 Task: Add the task  Implement a new cloud-based knowledge management system for a company to the section Feature Gating Sprint in the project AvidTech and add a Due Date to the respective task as 2023/11/03
Action: Mouse moved to (659, 324)
Screenshot: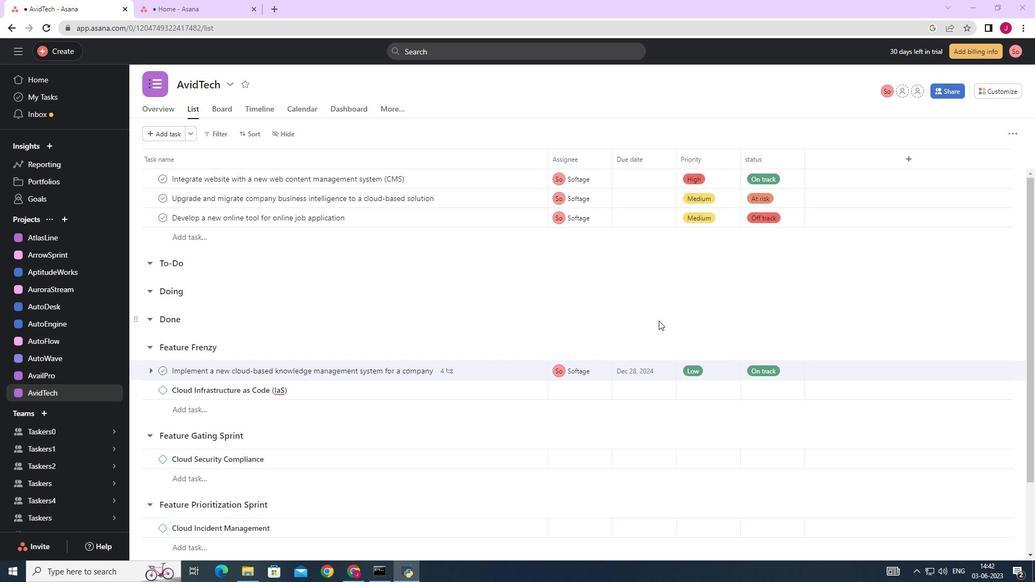 
Action: Mouse scrolled (659, 323) with delta (0, 0)
Screenshot: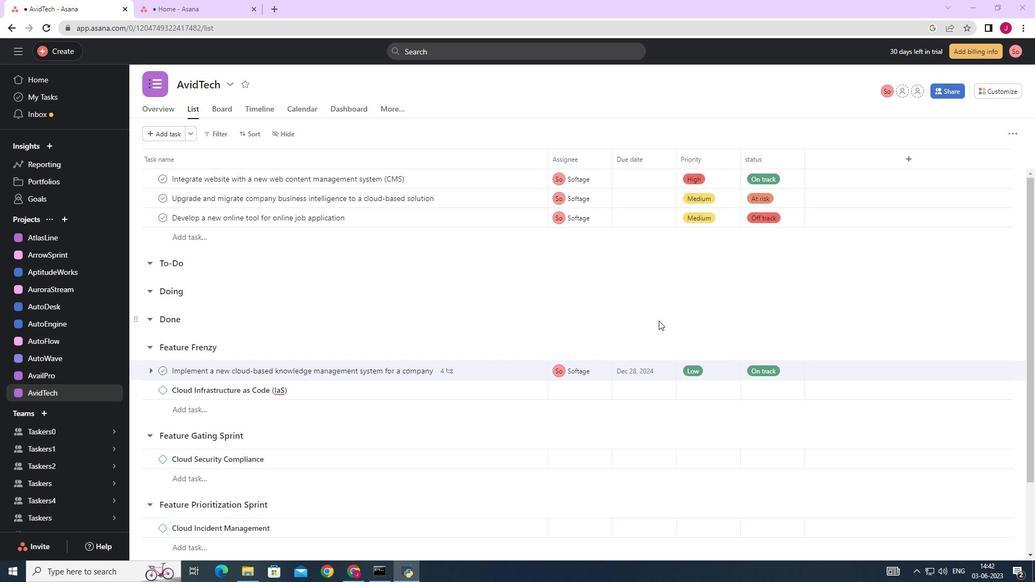 
Action: Mouse moved to (659, 324)
Screenshot: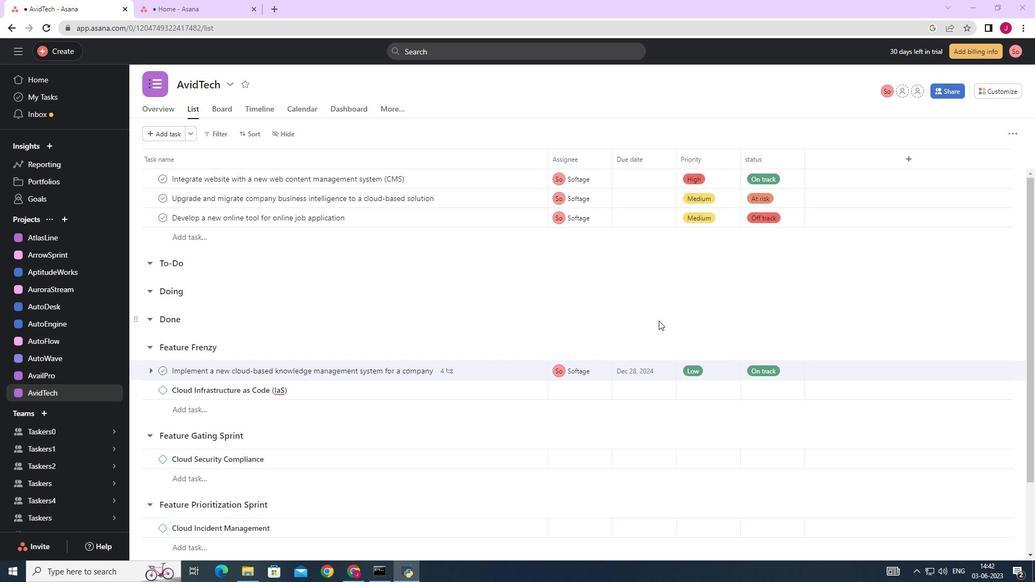 
Action: Mouse scrolled (659, 324) with delta (0, 0)
Screenshot: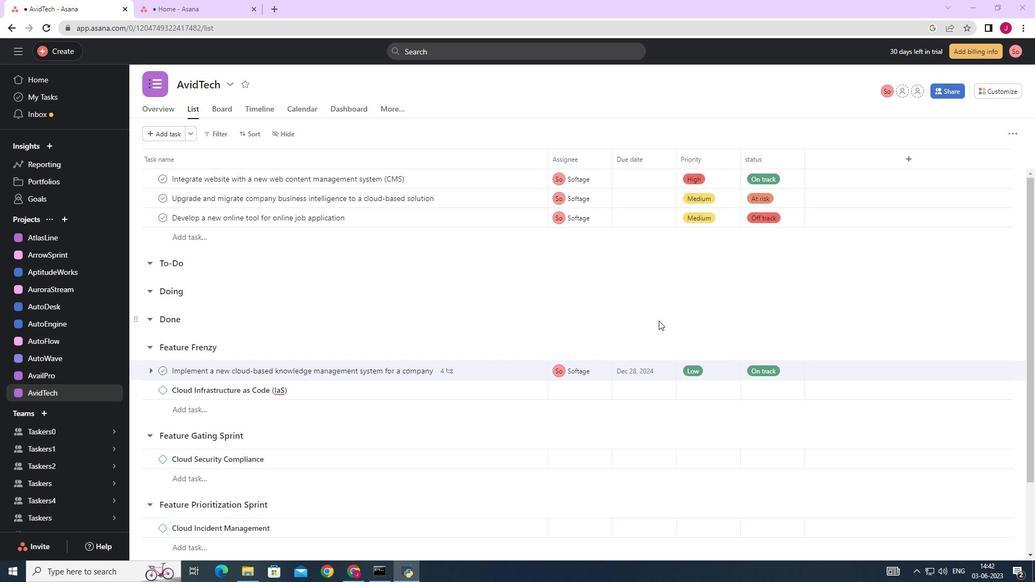 
Action: Mouse moved to (659, 325)
Screenshot: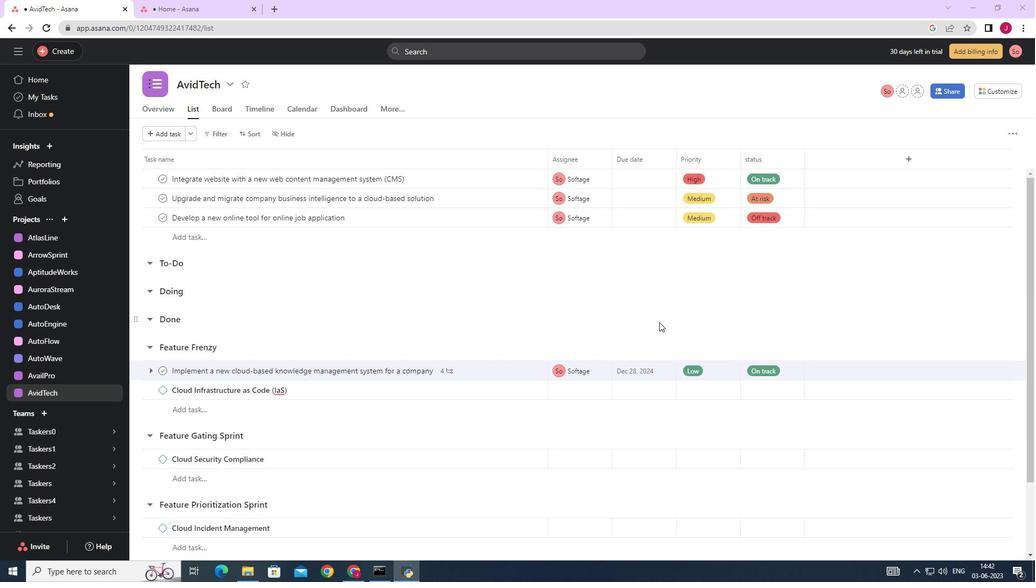 
Action: Mouse scrolled (659, 324) with delta (0, 0)
Screenshot: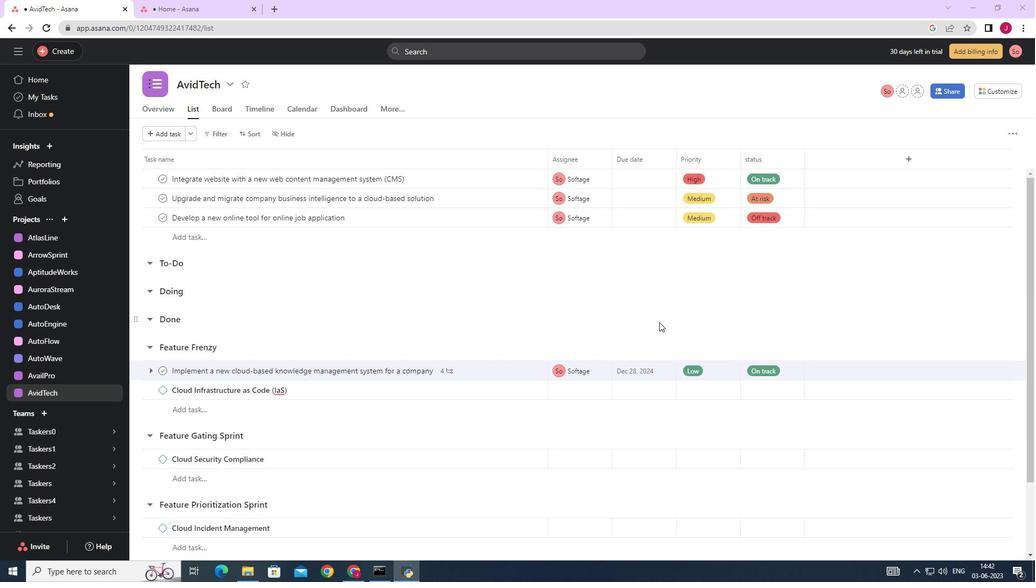 
Action: Mouse scrolled (659, 324) with delta (0, 0)
Screenshot: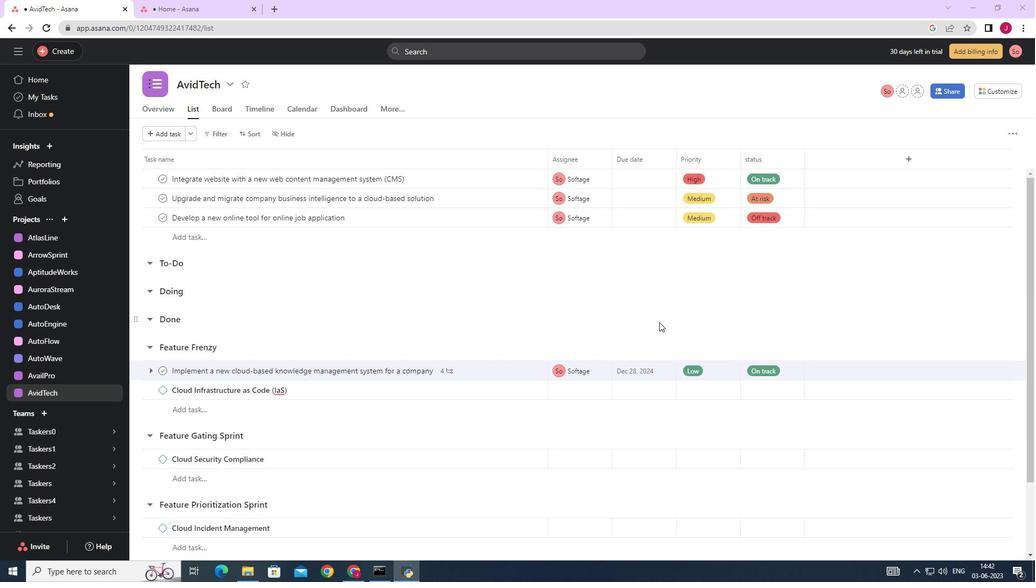 
Action: Mouse moved to (661, 324)
Screenshot: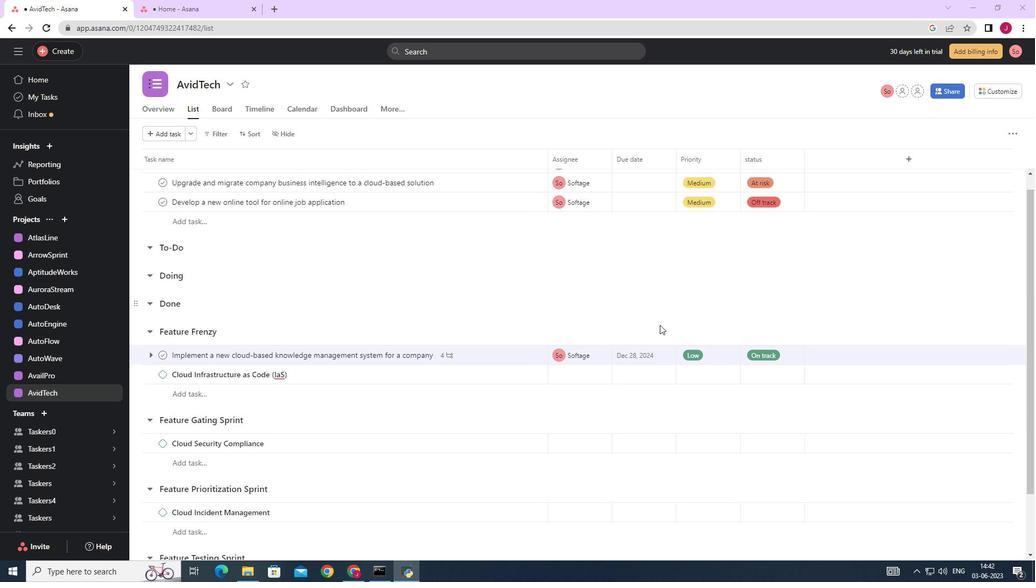 
Action: Mouse scrolled (661, 325) with delta (0, 0)
Screenshot: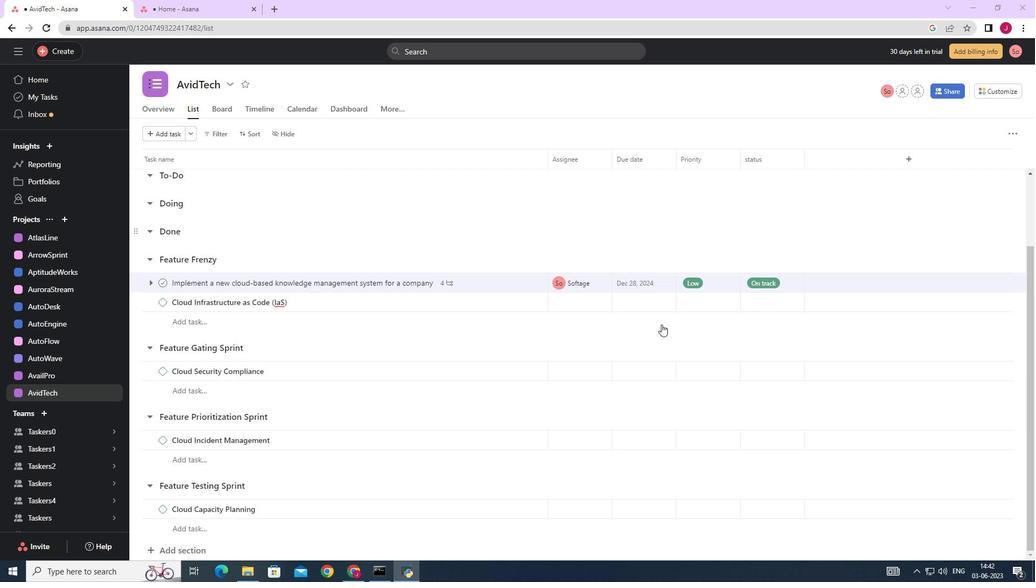 
Action: Mouse scrolled (661, 325) with delta (0, 0)
Screenshot: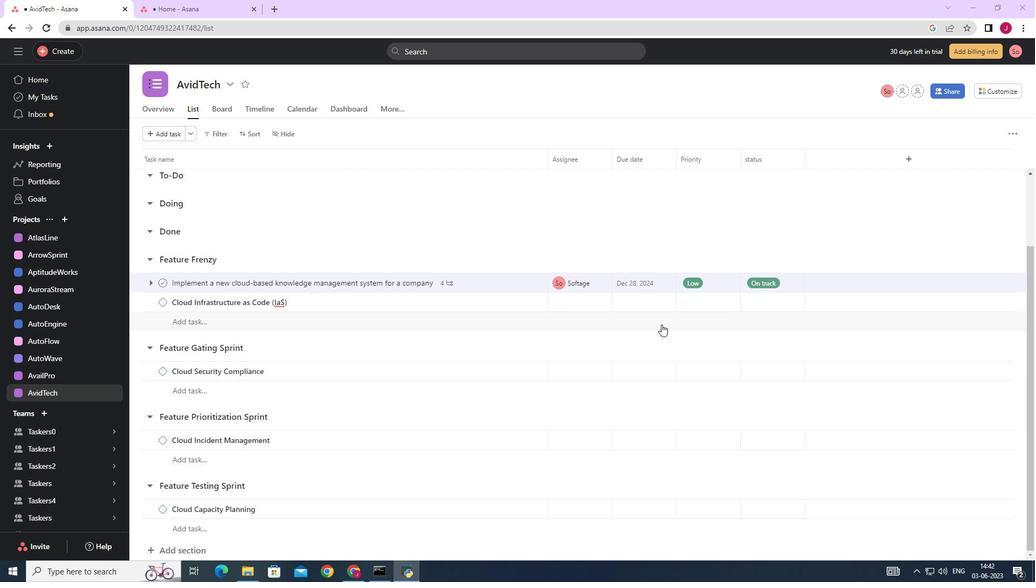 
Action: Mouse scrolled (661, 325) with delta (0, 0)
Screenshot: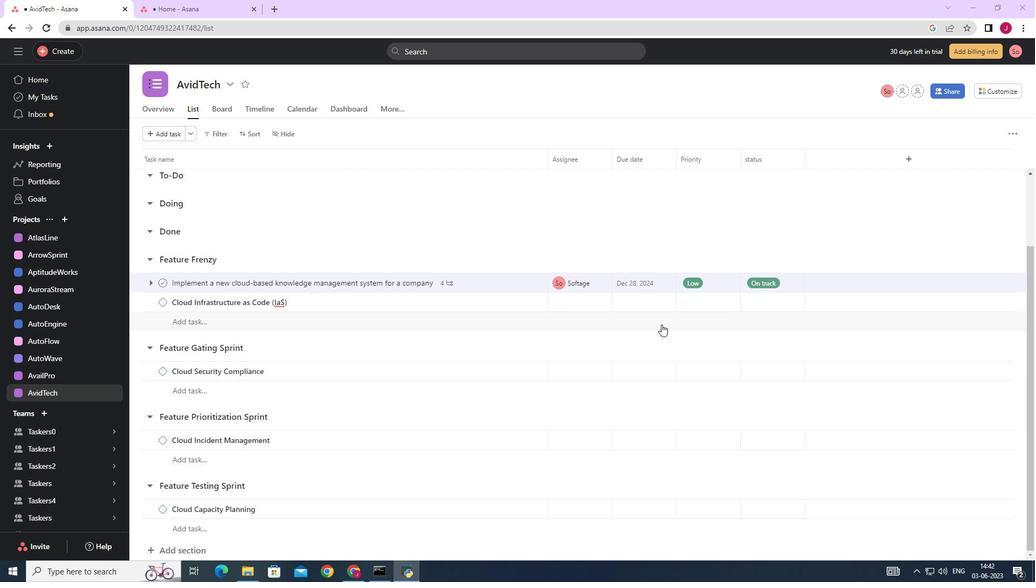 
Action: Mouse scrolled (661, 325) with delta (0, 0)
Screenshot: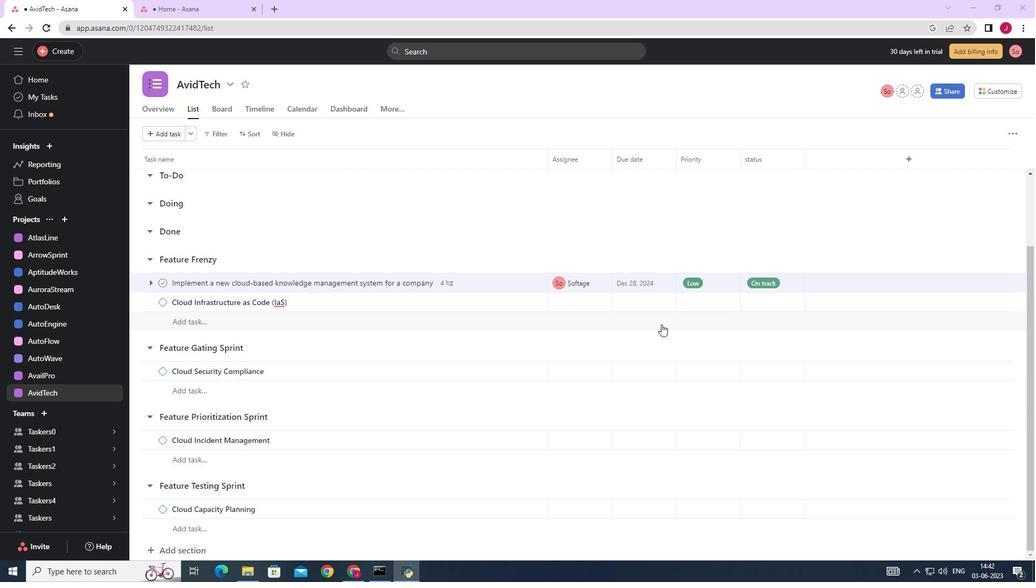 
Action: Mouse moved to (639, 323)
Screenshot: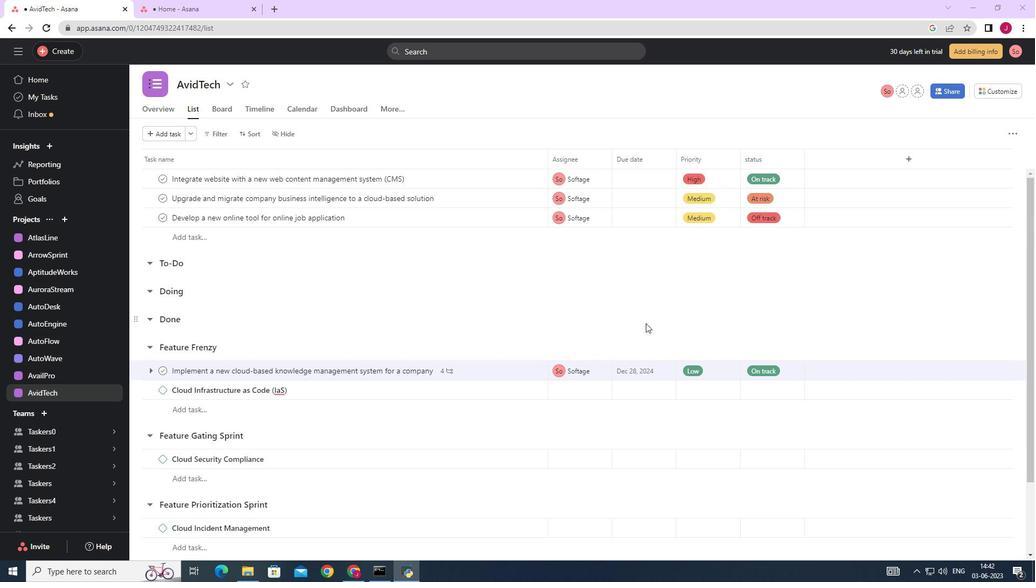 
Action: Mouse scrolled (639, 322) with delta (0, 0)
Screenshot: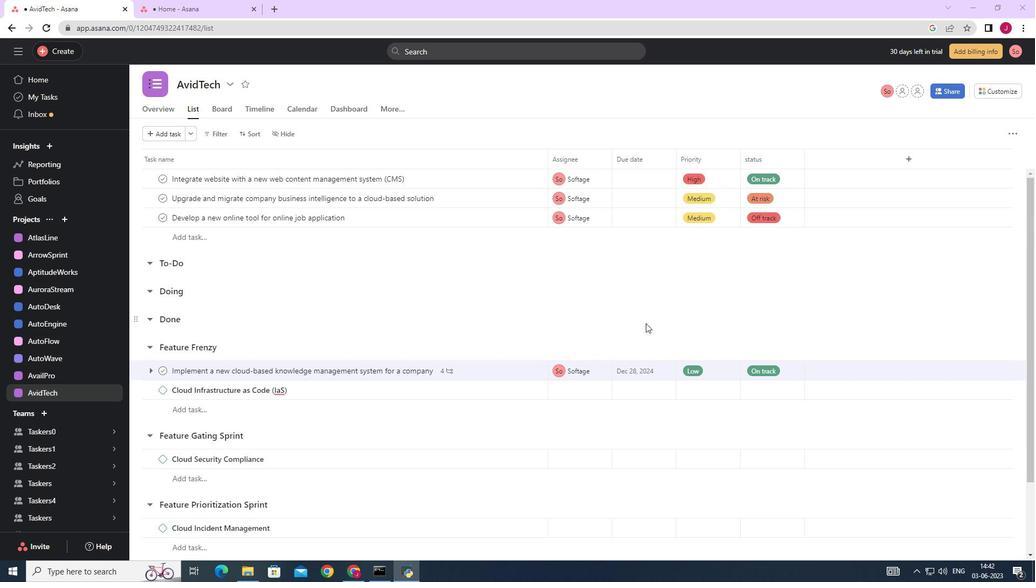 
Action: Mouse scrolled (639, 322) with delta (0, 0)
Screenshot: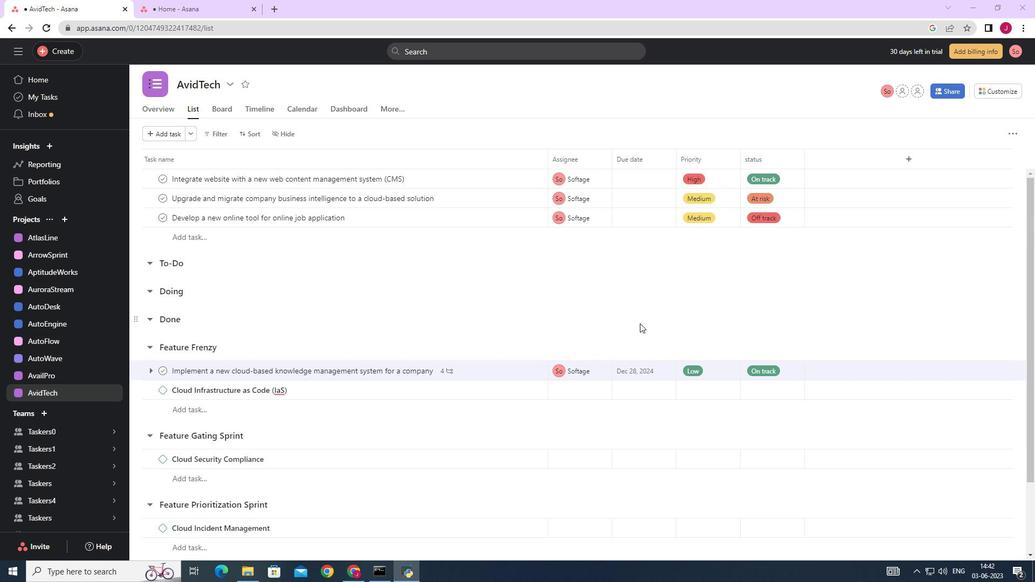 
Action: Mouse scrolled (639, 322) with delta (0, 0)
Screenshot: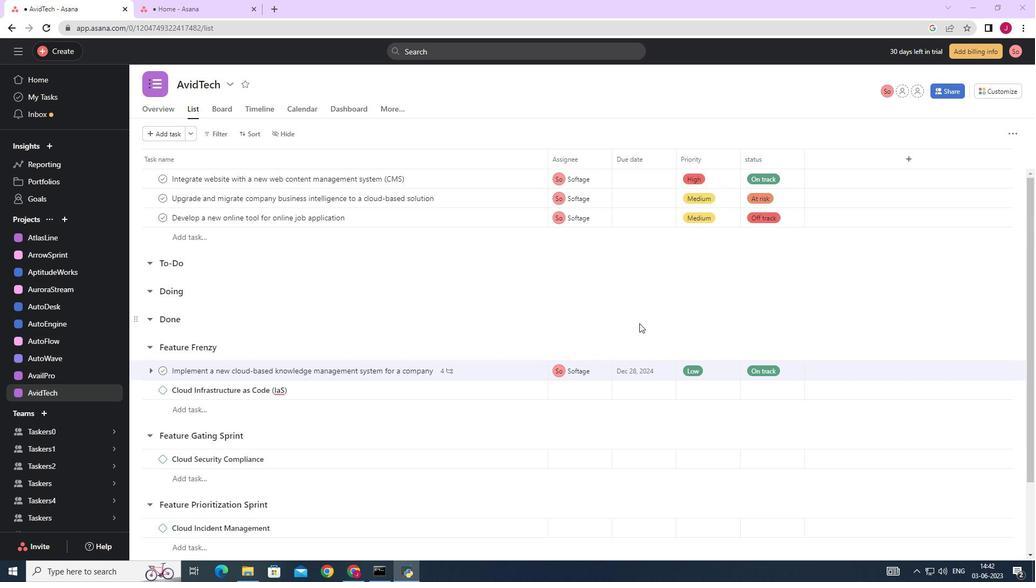
Action: Mouse moved to (635, 324)
Screenshot: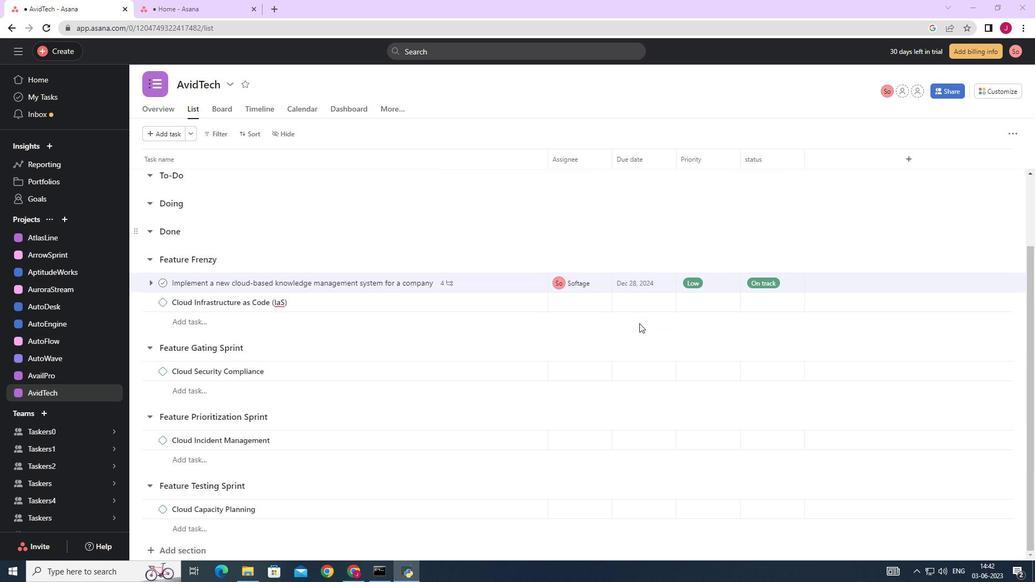 
Action: Mouse scrolled (635, 325) with delta (0, 0)
Screenshot: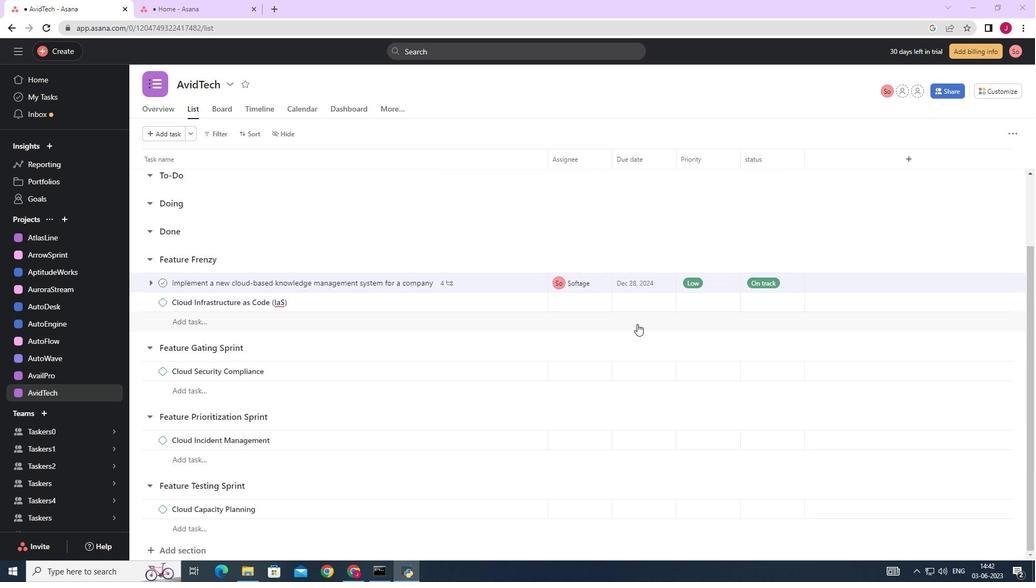 
Action: Mouse scrolled (635, 325) with delta (0, 0)
Screenshot: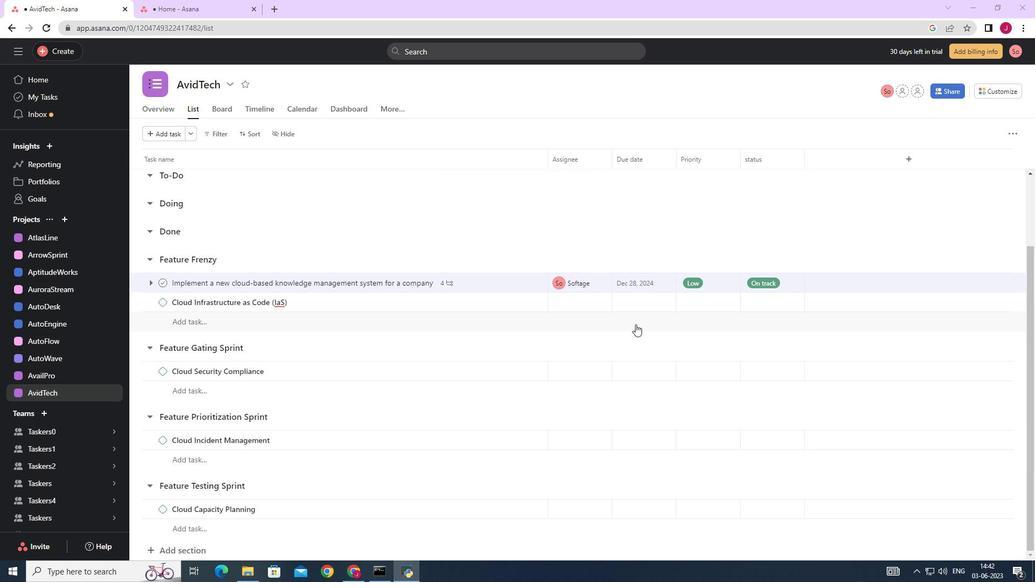 
Action: Mouse scrolled (635, 325) with delta (0, 0)
Screenshot: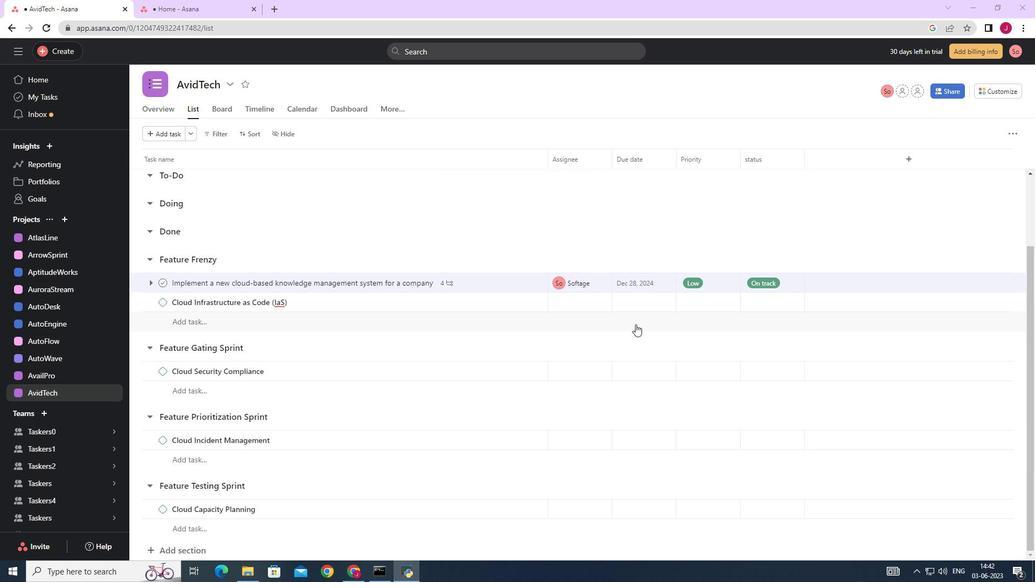 
Action: Mouse moved to (518, 374)
Screenshot: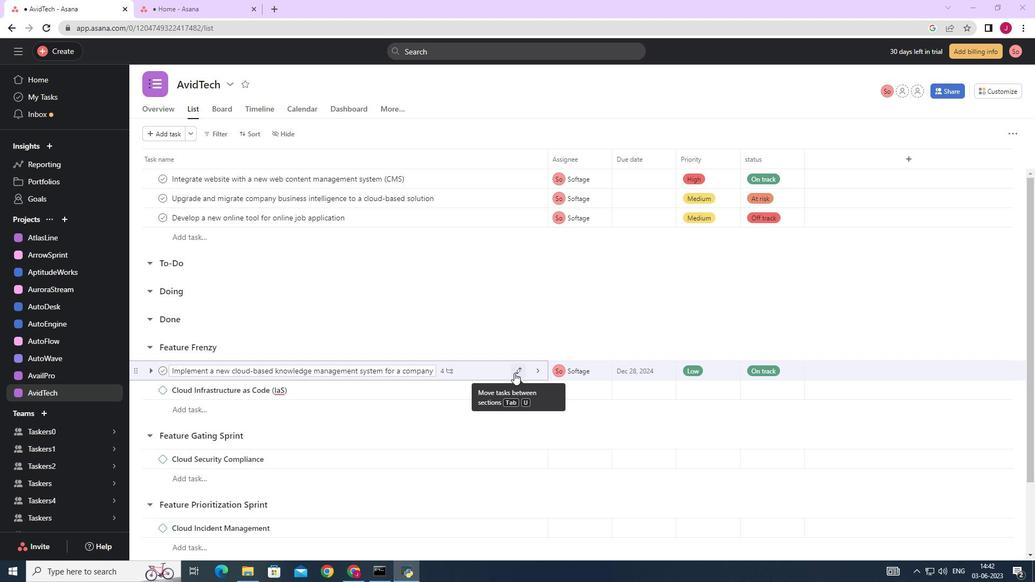 
Action: Mouse pressed left at (518, 374)
Screenshot: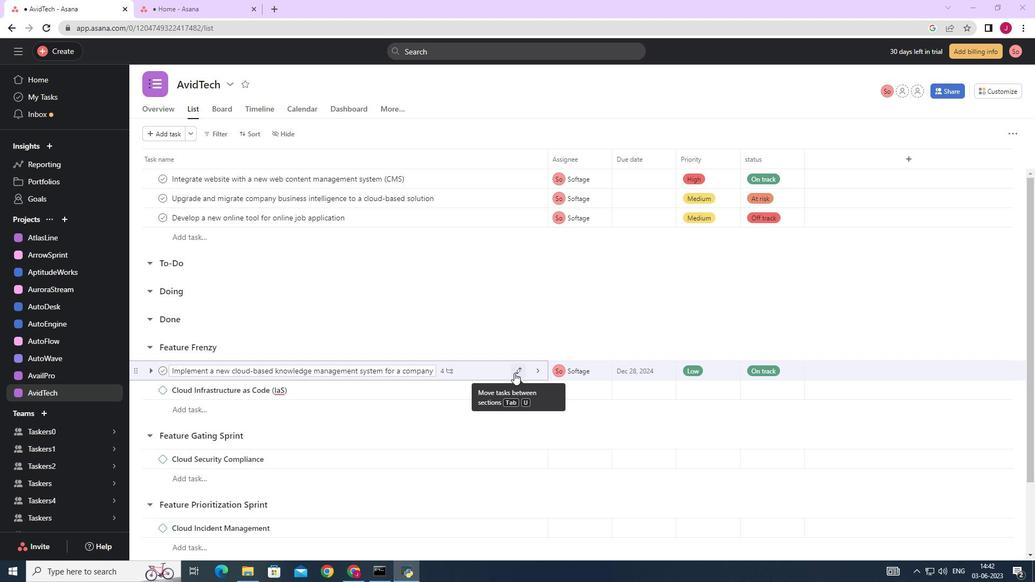 
Action: Mouse moved to (466, 307)
Screenshot: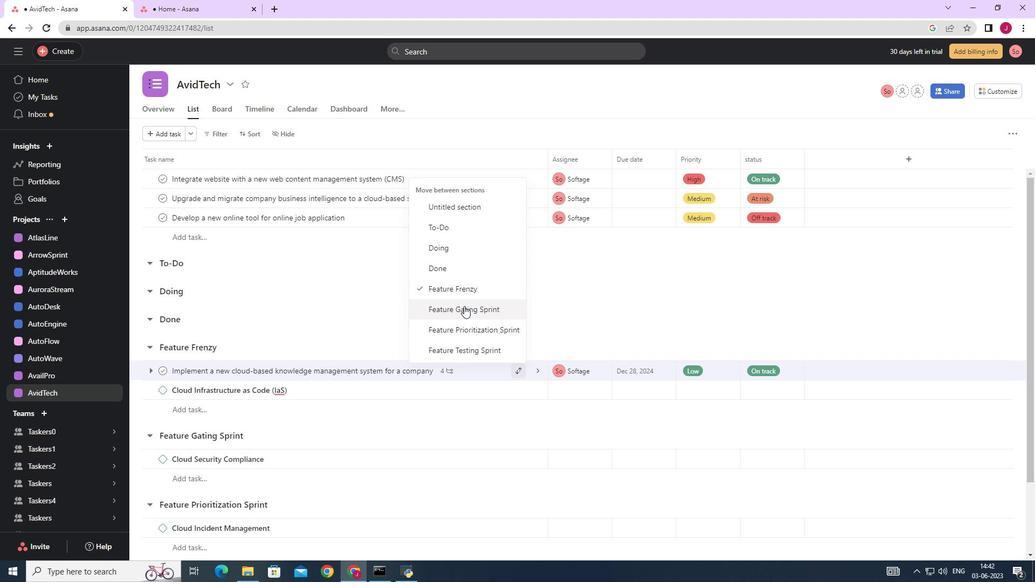 
Action: Mouse pressed left at (466, 307)
Screenshot: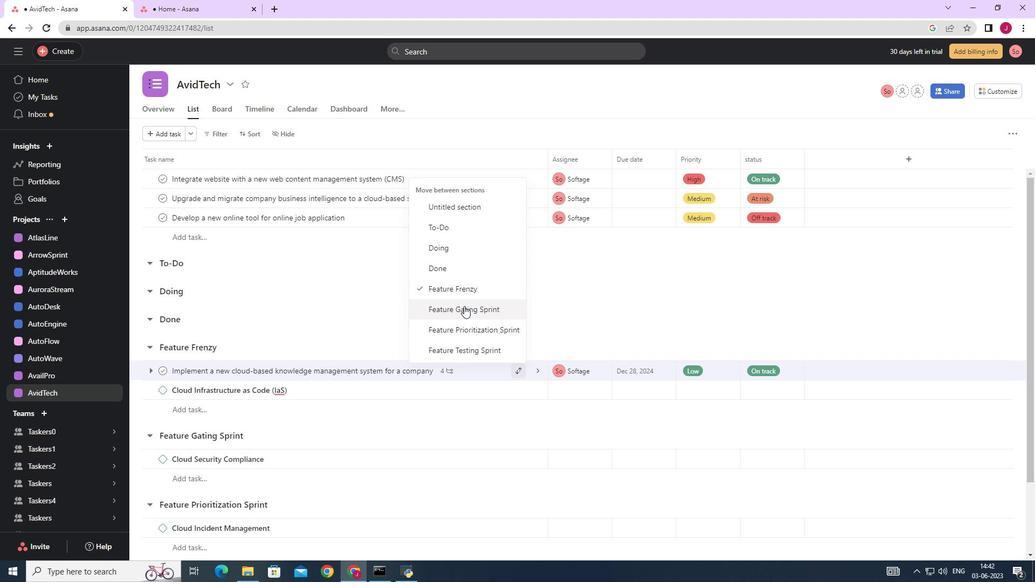 
Action: Mouse moved to (670, 438)
Screenshot: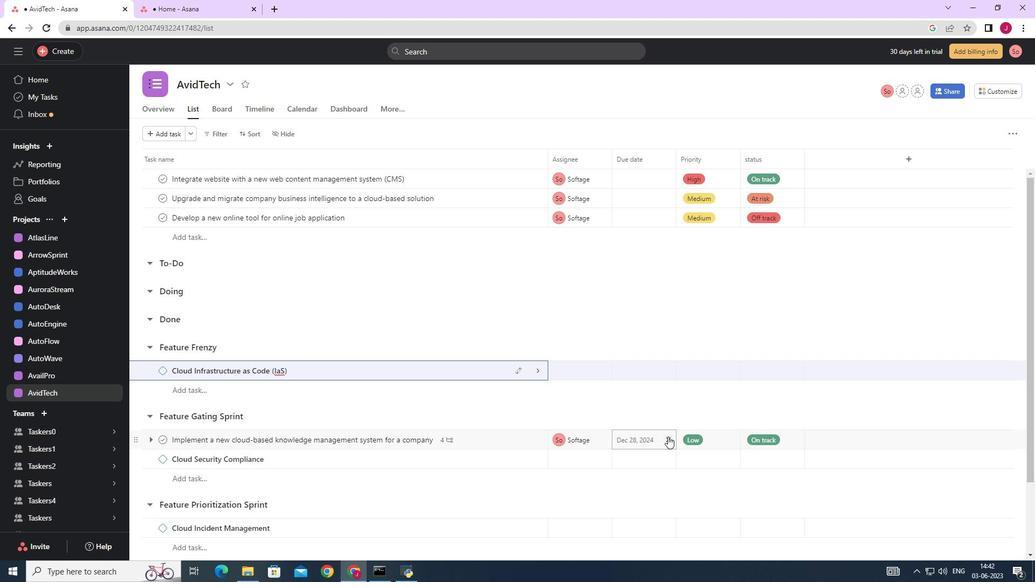 
Action: Mouse pressed left at (670, 438)
Screenshot: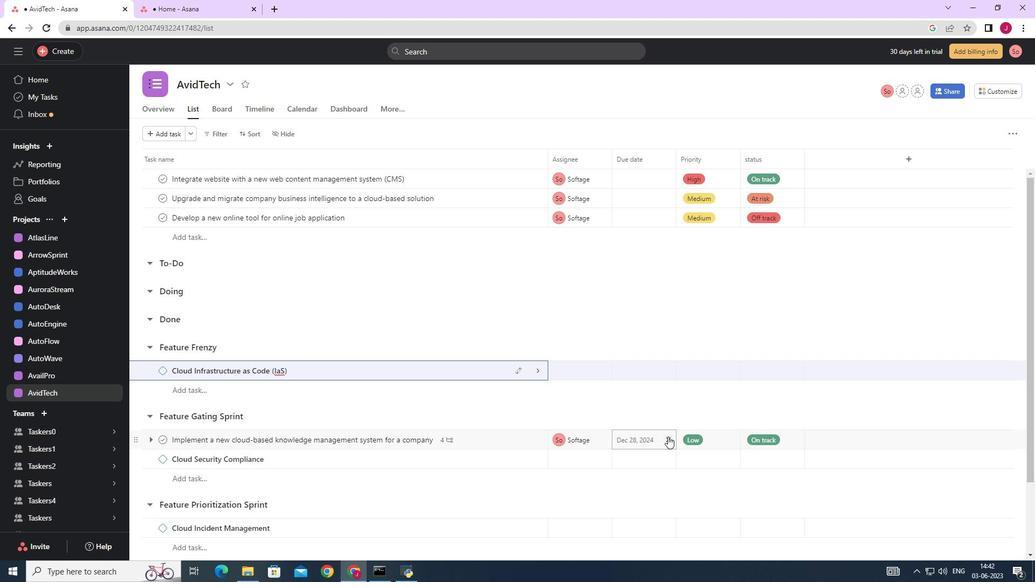 
Action: Mouse moved to (642, 440)
Screenshot: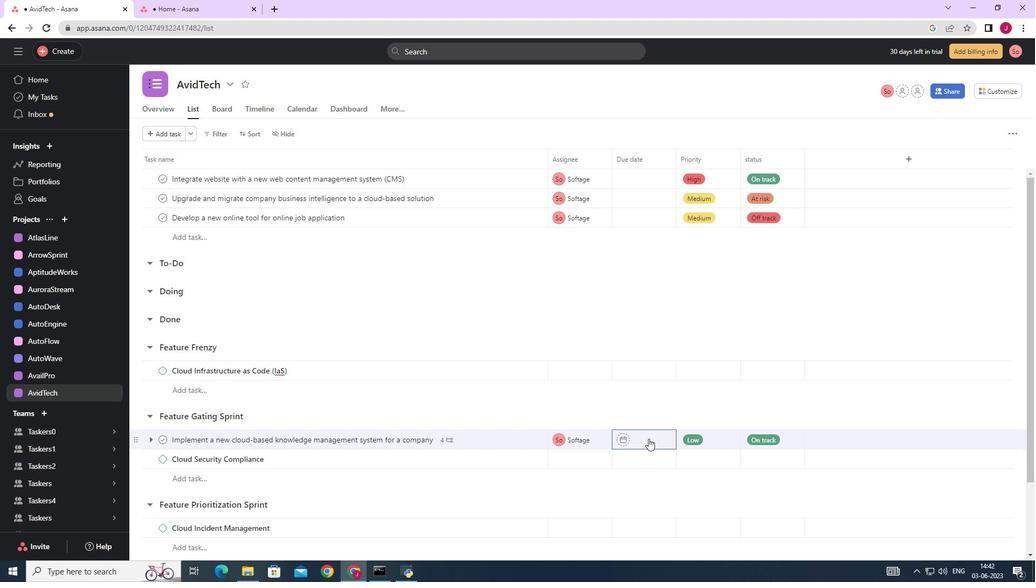 
Action: Mouse pressed left at (642, 440)
Screenshot: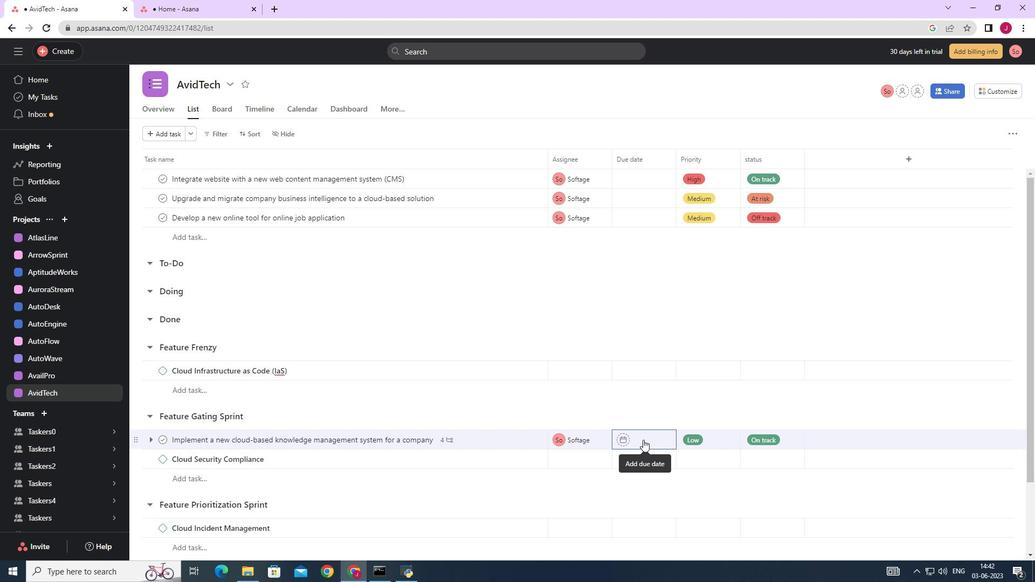 
Action: Mouse moved to (750, 266)
Screenshot: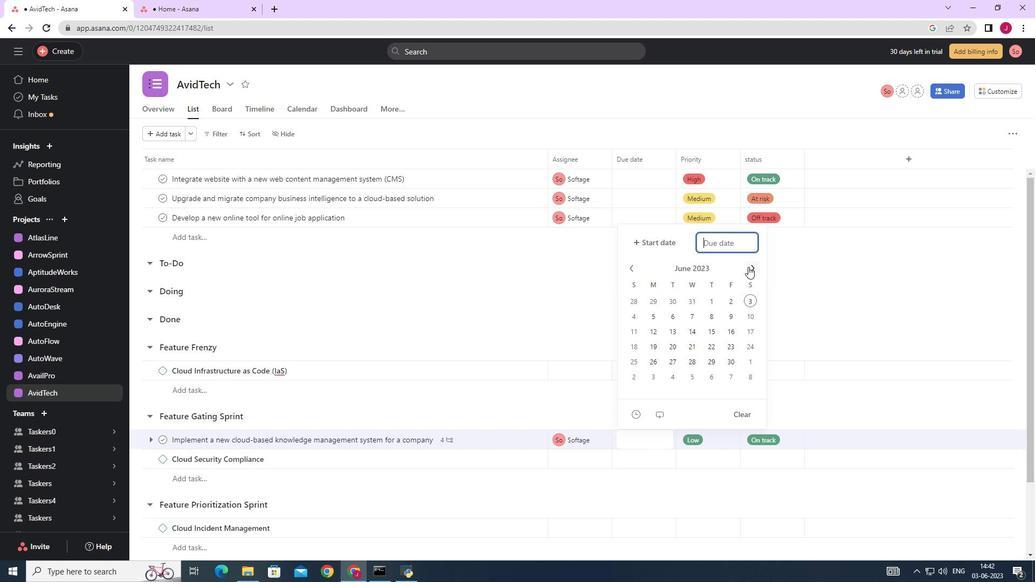 
Action: Mouse pressed left at (750, 266)
Screenshot: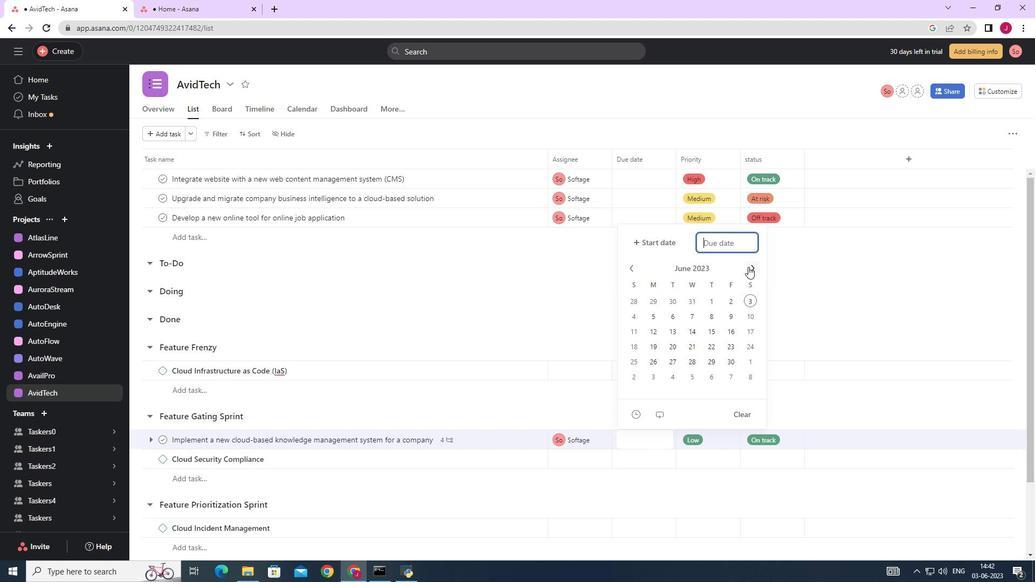 
Action: Mouse moved to (751, 266)
Screenshot: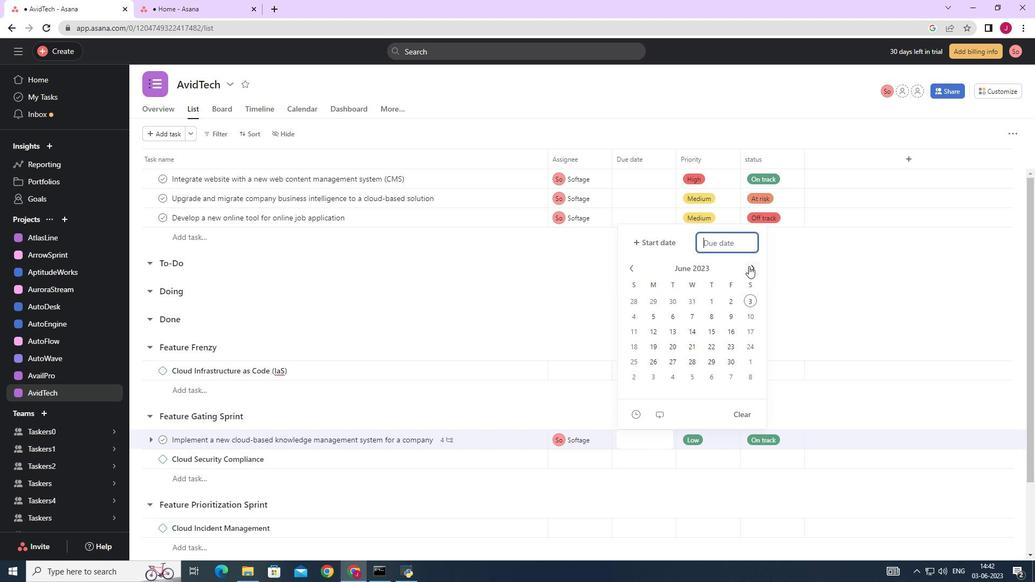 
Action: Mouse pressed left at (751, 266)
Screenshot: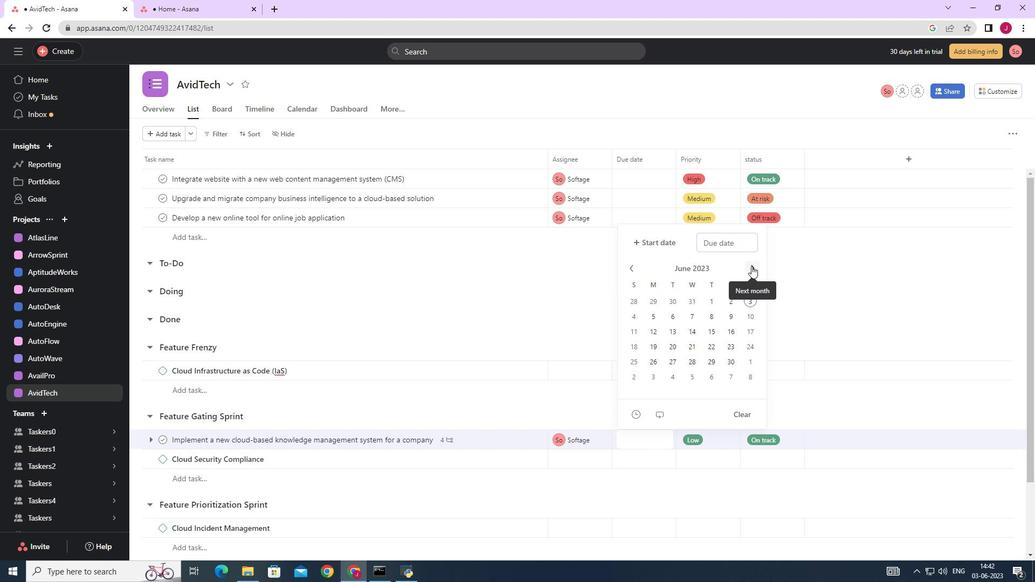 
Action: Mouse pressed left at (751, 266)
Screenshot: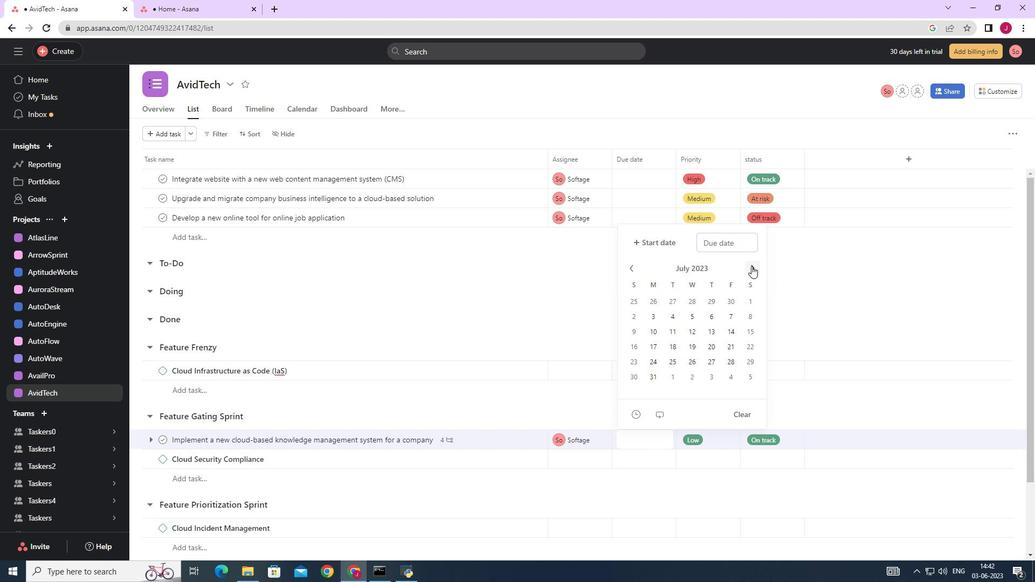 
Action: Mouse pressed left at (751, 266)
Screenshot: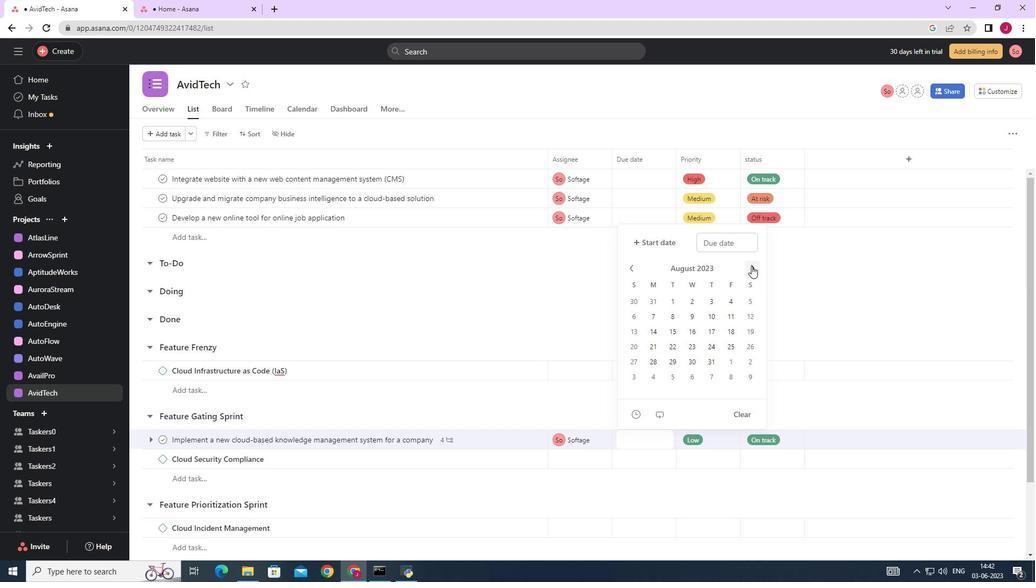 
Action: Mouse pressed left at (751, 266)
Screenshot: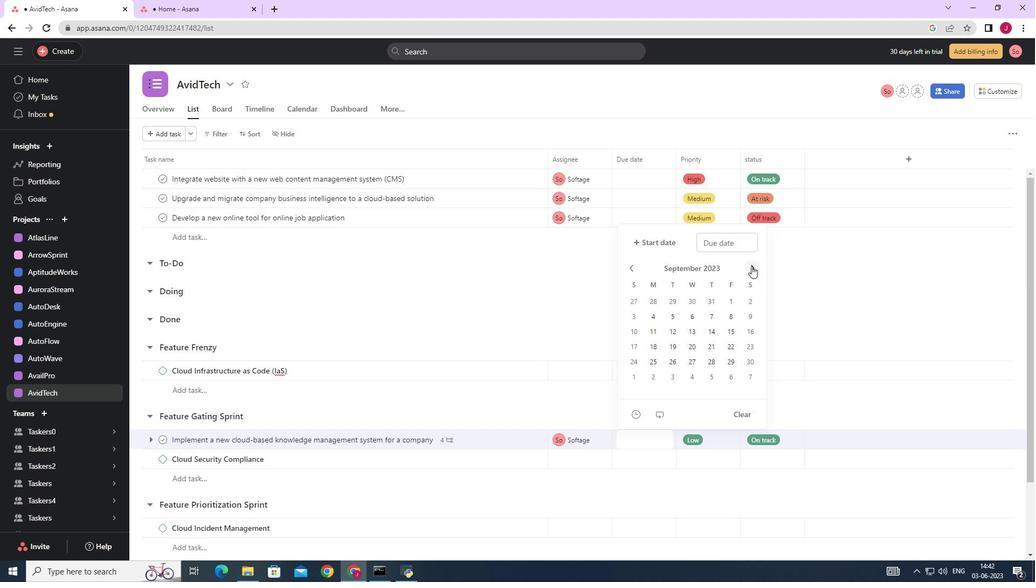 
Action: Mouse moved to (727, 301)
Screenshot: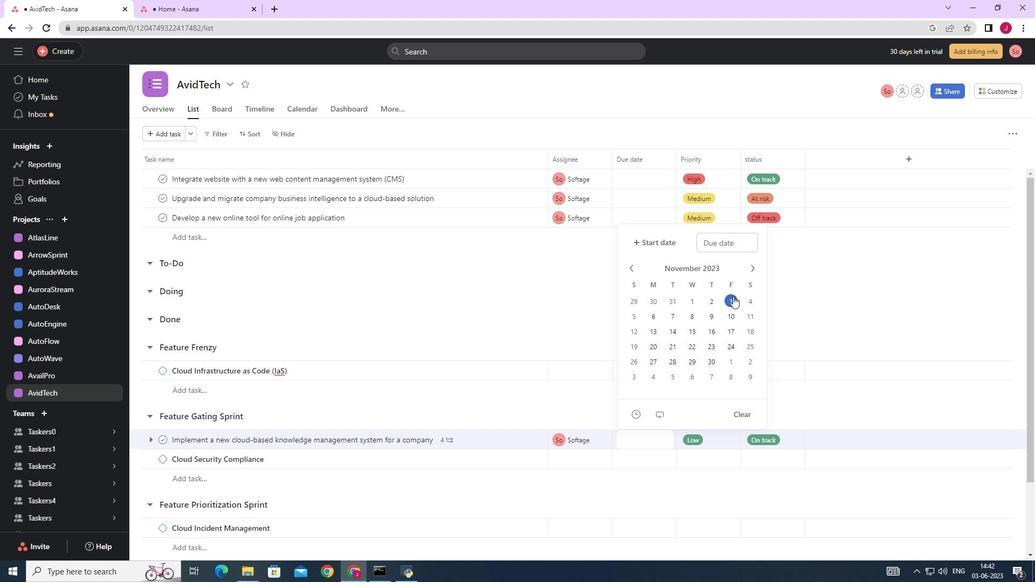 
Action: Mouse pressed left at (727, 301)
Screenshot: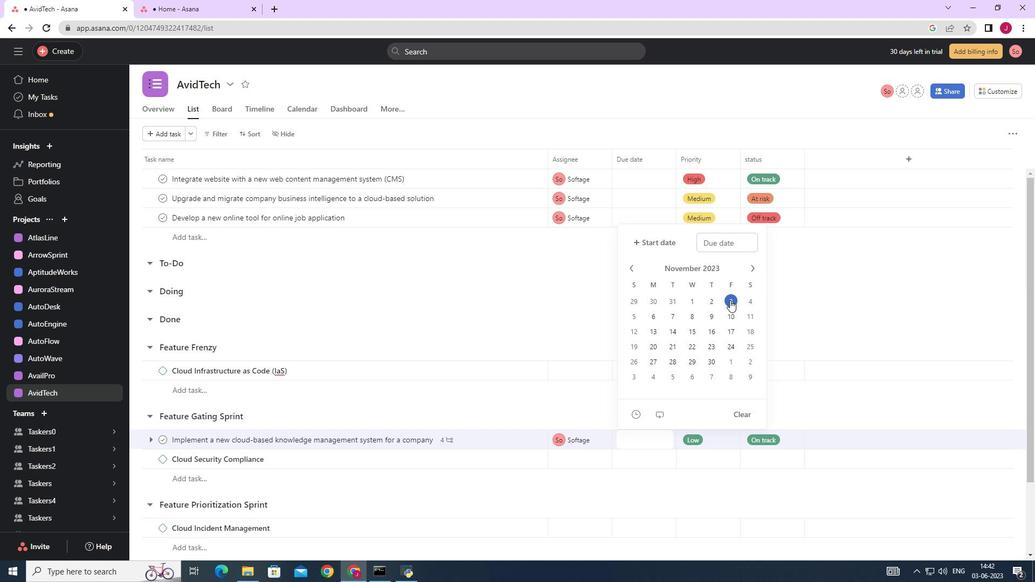 
Action: Mouse moved to (805, 293)
Screenshot: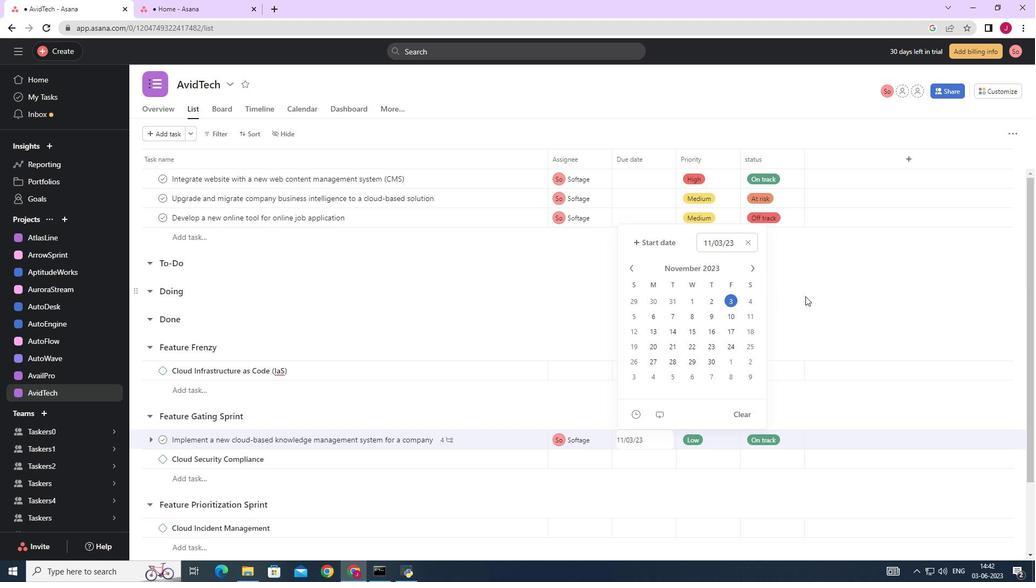 
Action: Mouse pressed left at (805, 293)
Screenshot: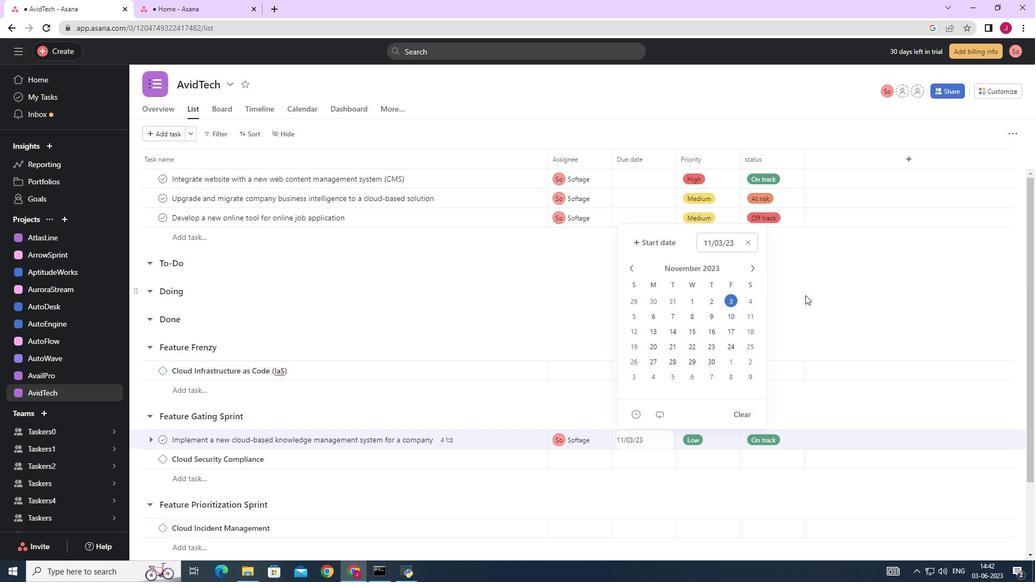 
